 Task: Create a section Data Analytics Sprint and in the section, add a milestone Password Management in the project AgriSoft
Action: Mouse moved to (204, 453)
Screenshot: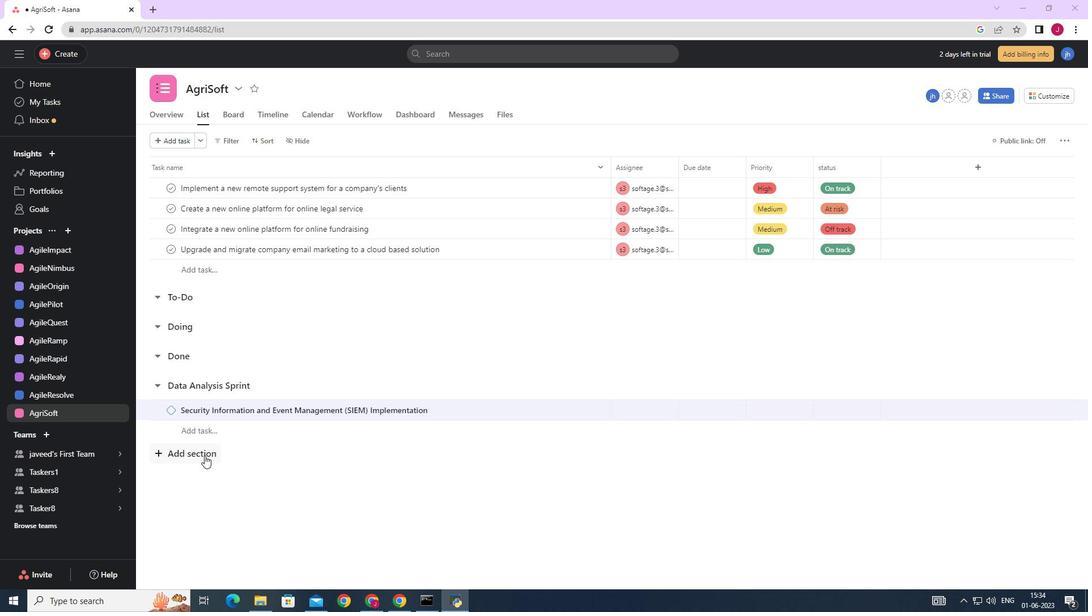 
Action: Mouse pressed left at (204, 453)
Screenshot: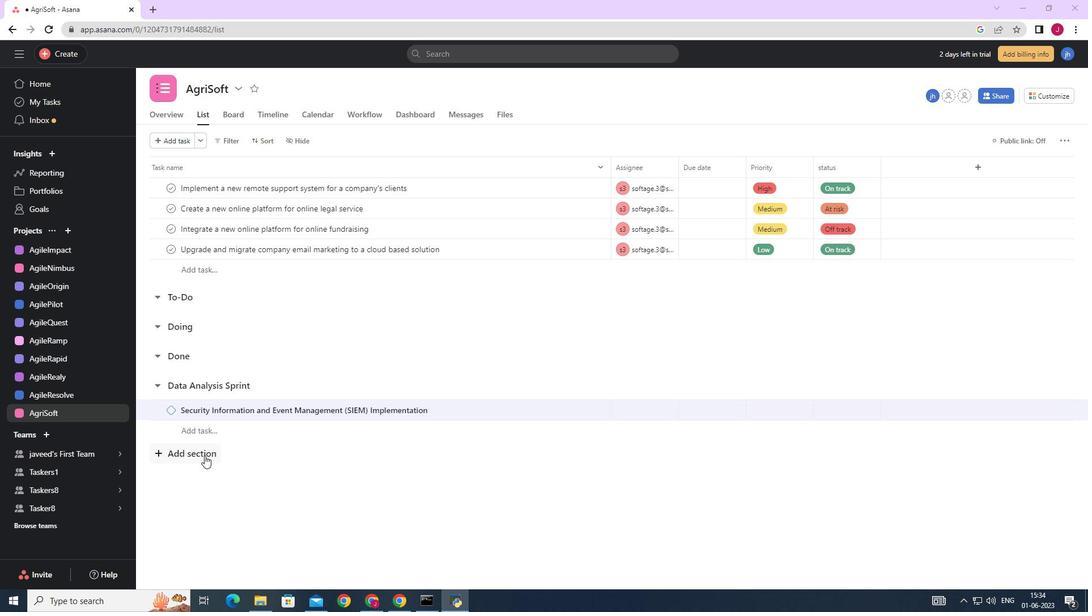 
Action: Mouse moved to (205, 454)
Screenshot: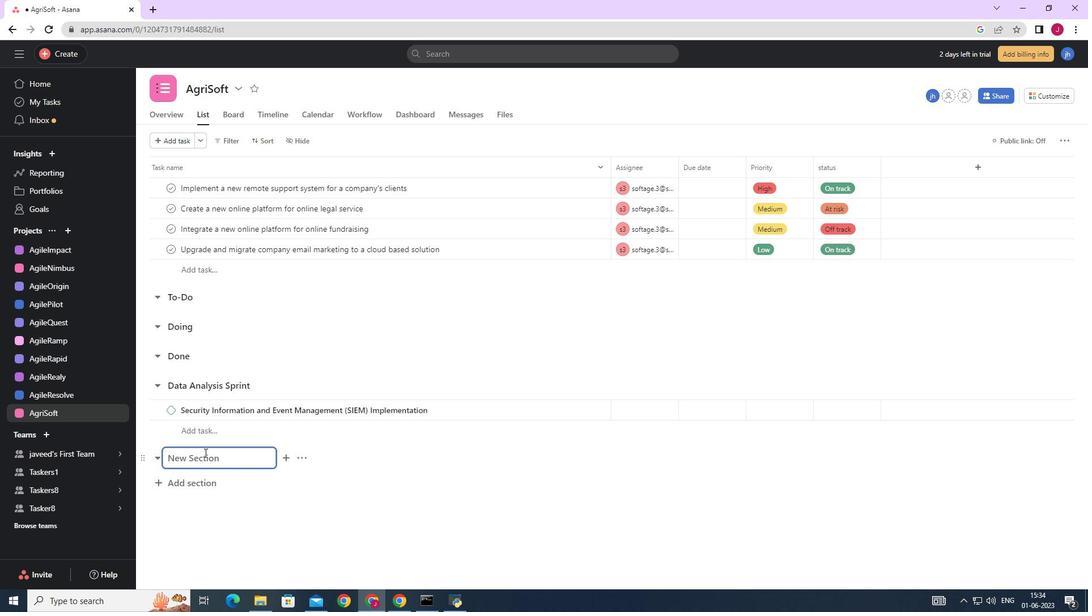 
Action: Key pressed <Key.caps_lock>D<Key.caps_lock>ata<Key.space><Key.caps_lock>A<Key.caps_lock>nalytics<Key.space><Key.caps_lock>S<Key.caps_lock>print<Key.enter><Key.caps_lock>P<Key.caps_lock>assword<Key.space><Key.caps_lock>M<Key.caps_lock>anagement<Key.space>
Screenshot: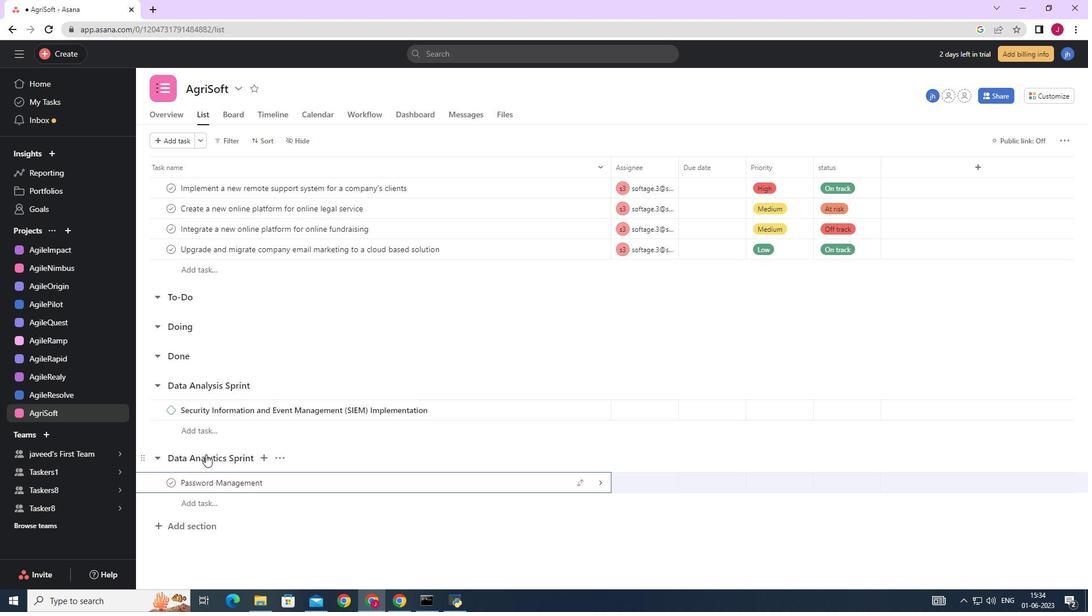 
Action: Mouse moved to (602, 483)
Screenshot: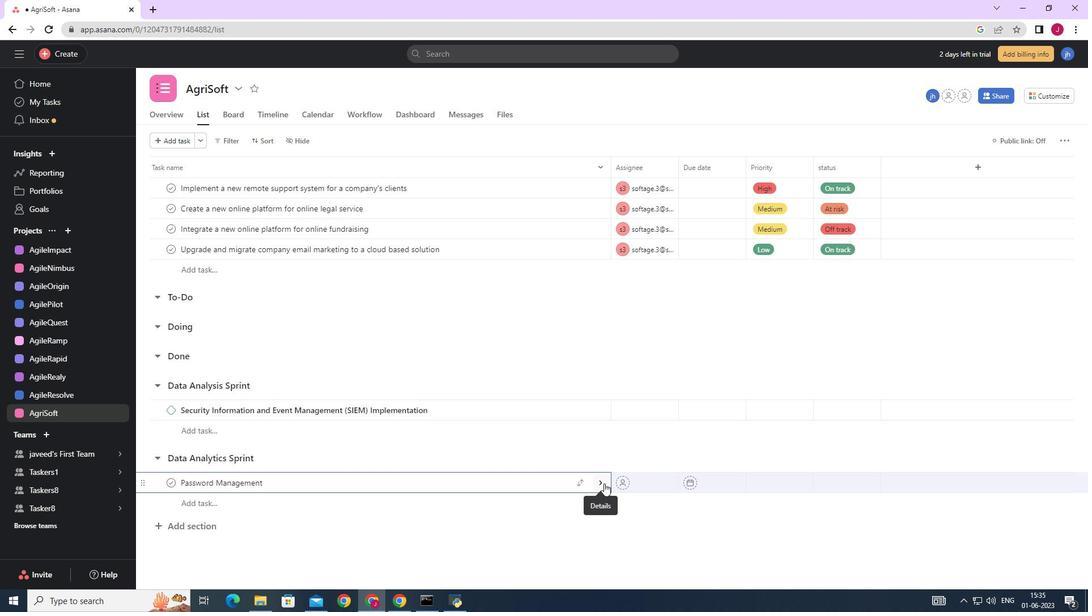
Action: Mouse pressed left at (602, 483)
Screenshot: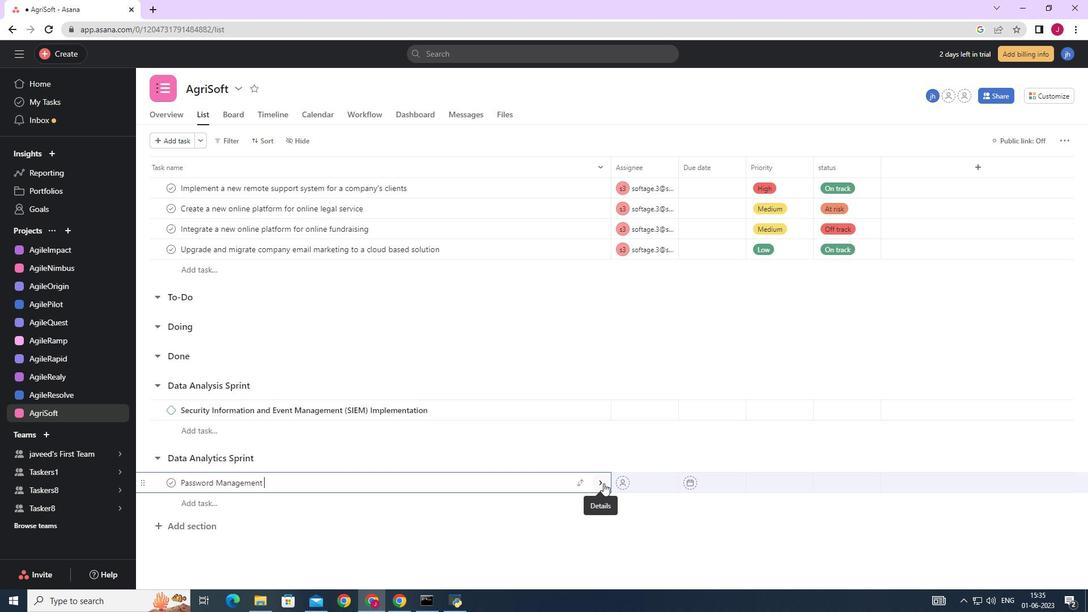 
Action: Mouse moved to (1040, 141)
Screenshot: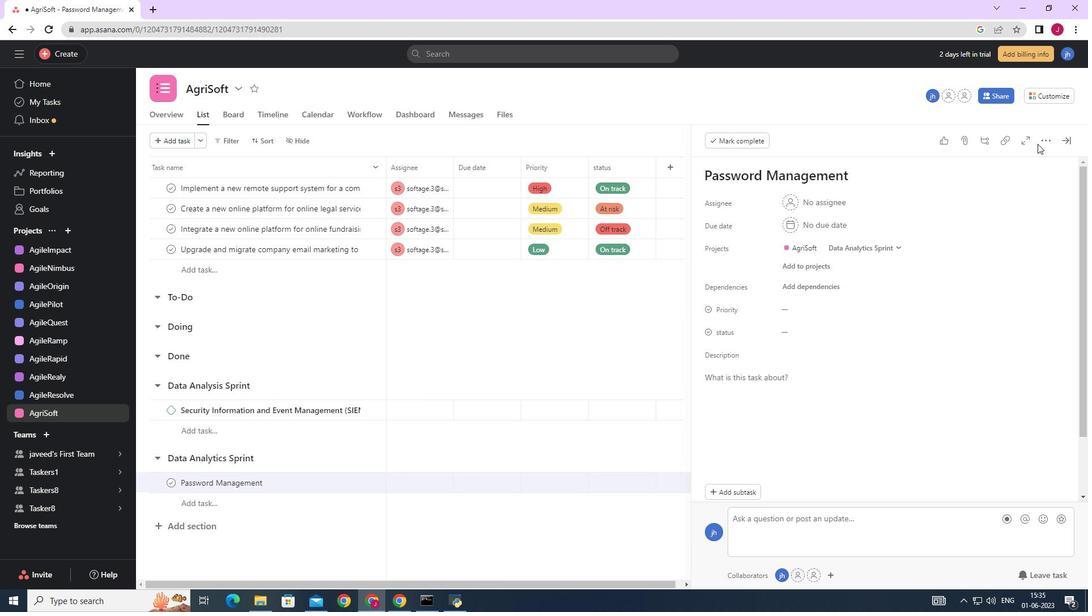 
Action: Mouse pressed left at (1040, 141)
Screenshot: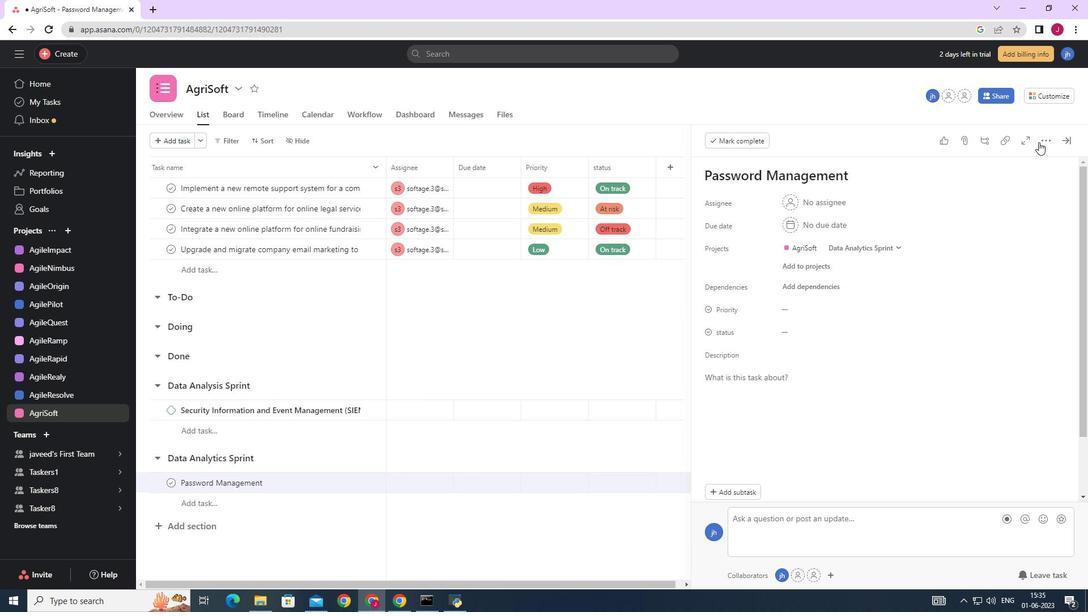 
Action: Mouse moved to (931, 187)
Screenshot: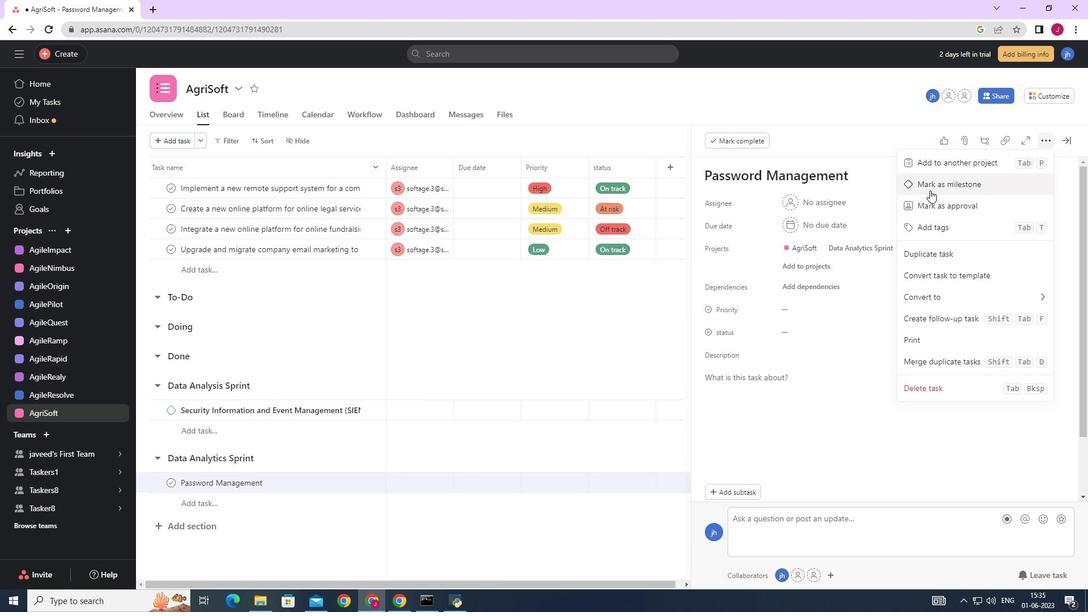 
Action: Mouse pressed left at (931, 187)
Screenshot: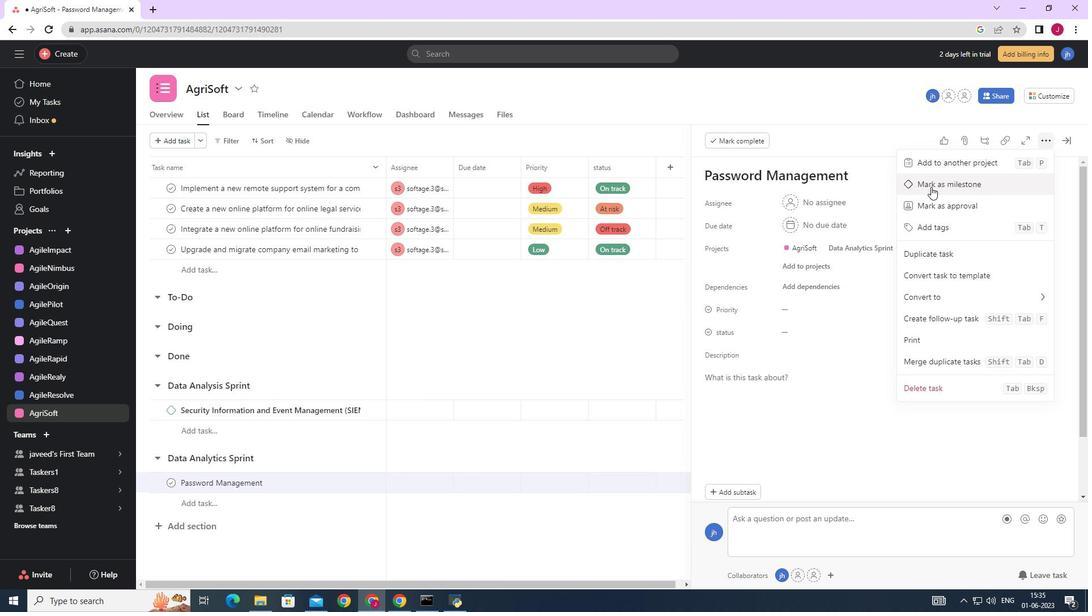 
Action: Mouse moved to (1067, 141)
Screenshot: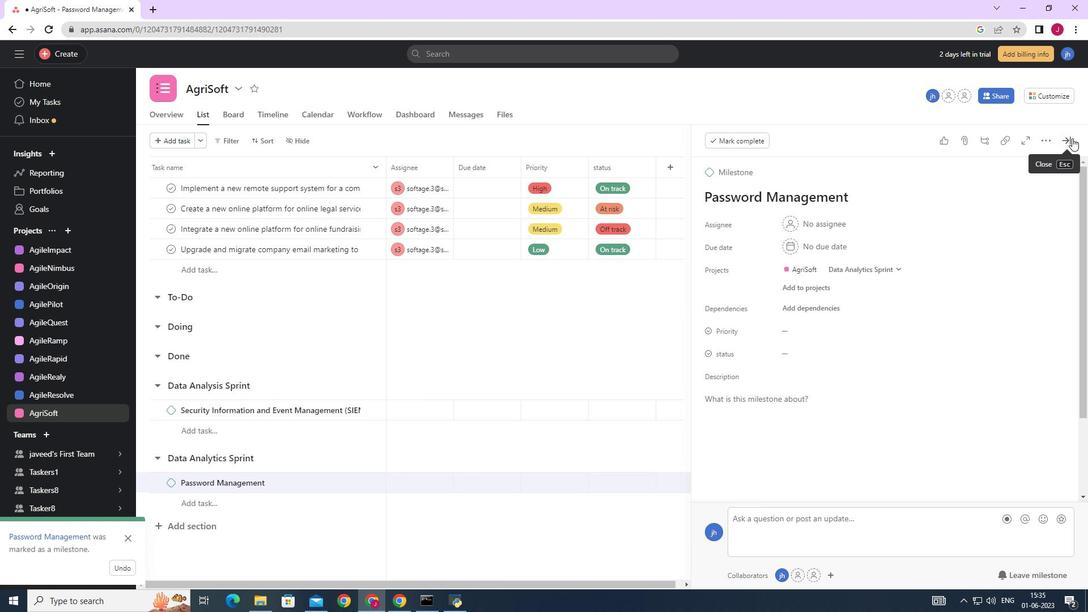 
Action: Mouse pressed left at (1067, 141)
Screenshot: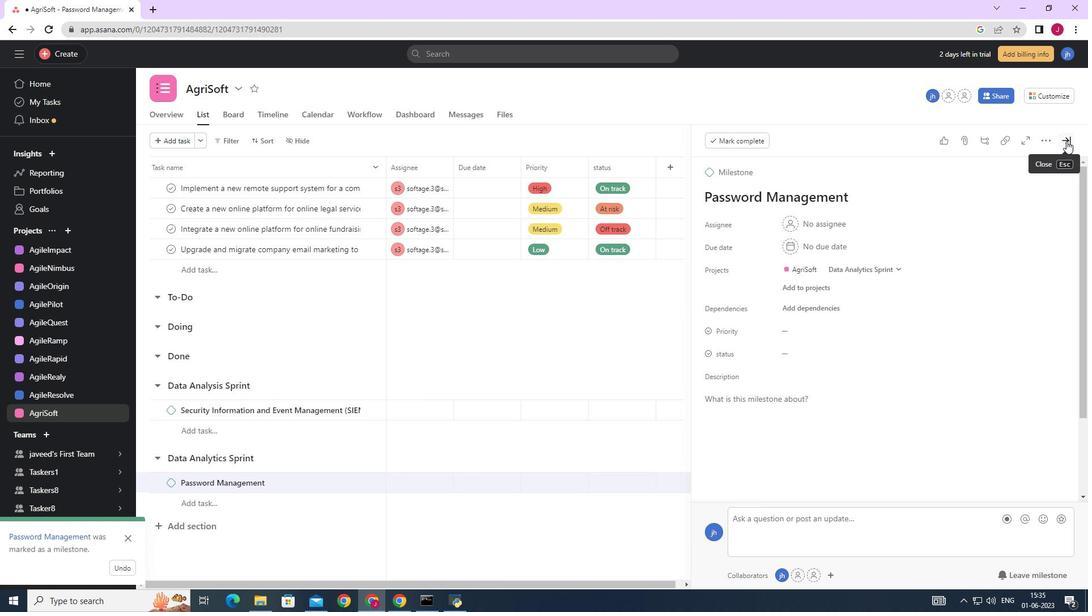 
